Task: Create in the project Transpire a sprint 'Test Traction'.
Action: Mouse moved to (114, 70)
Screenshot: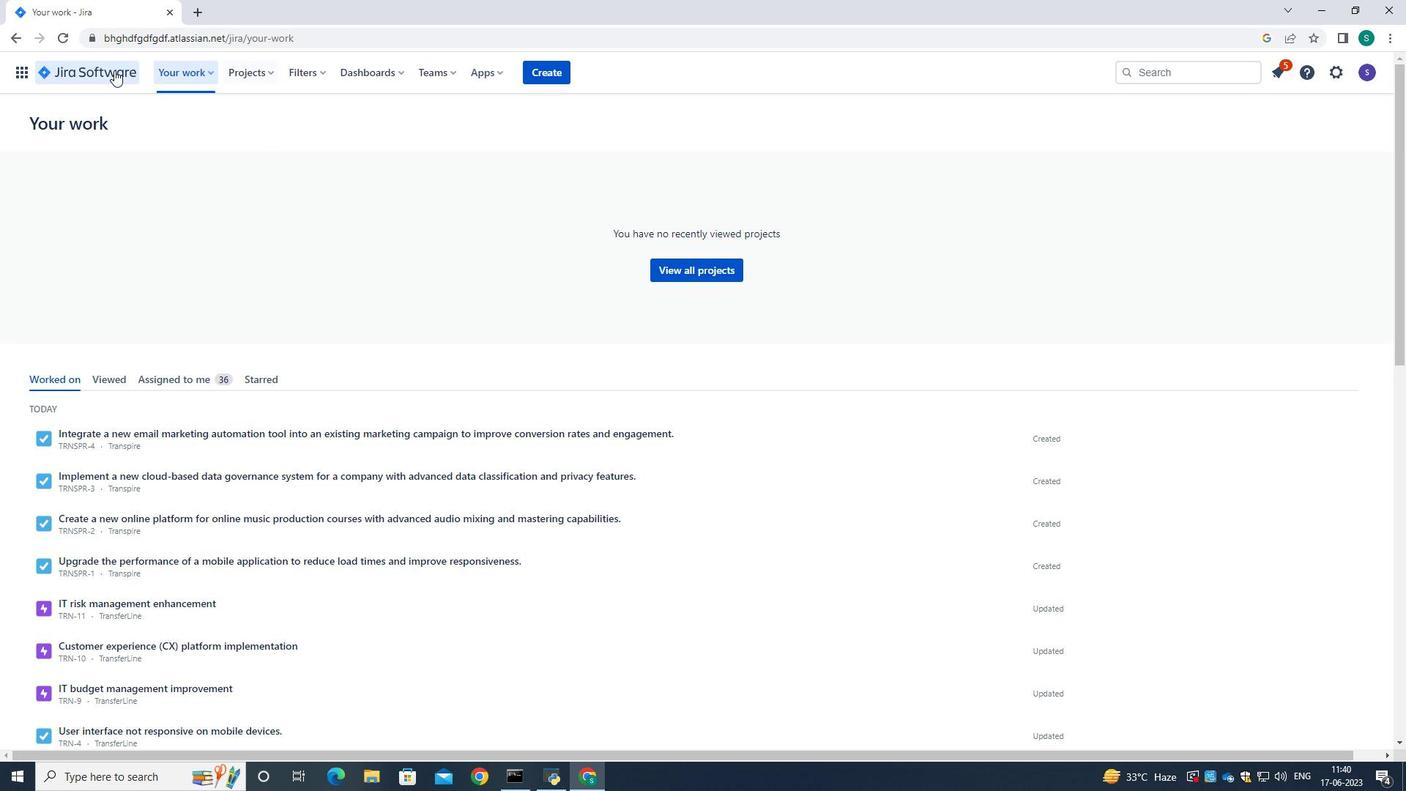 
Action: Mouse pressed left at (114, 70)
Screenshot: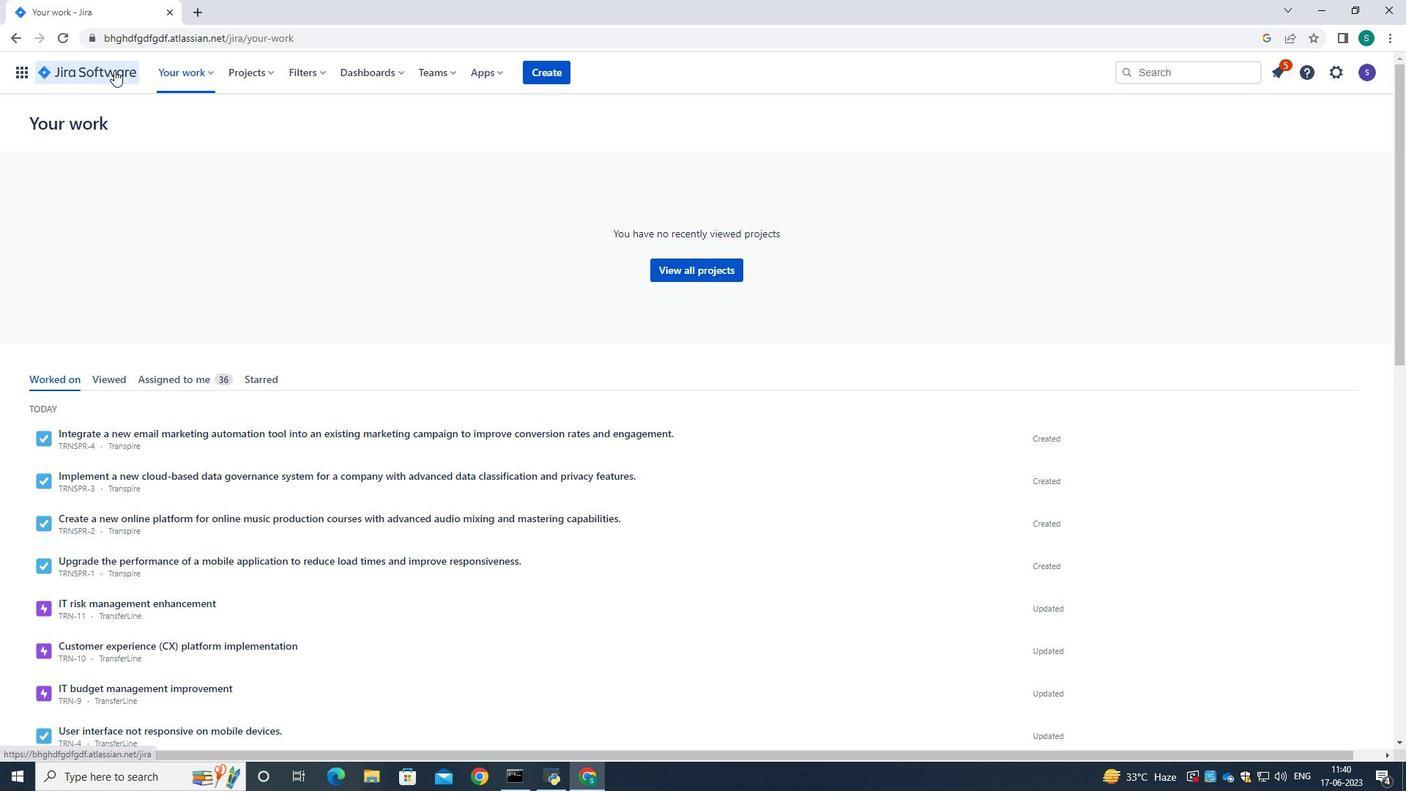 
Action: Mouse moved to (172, 74)
Screenshot: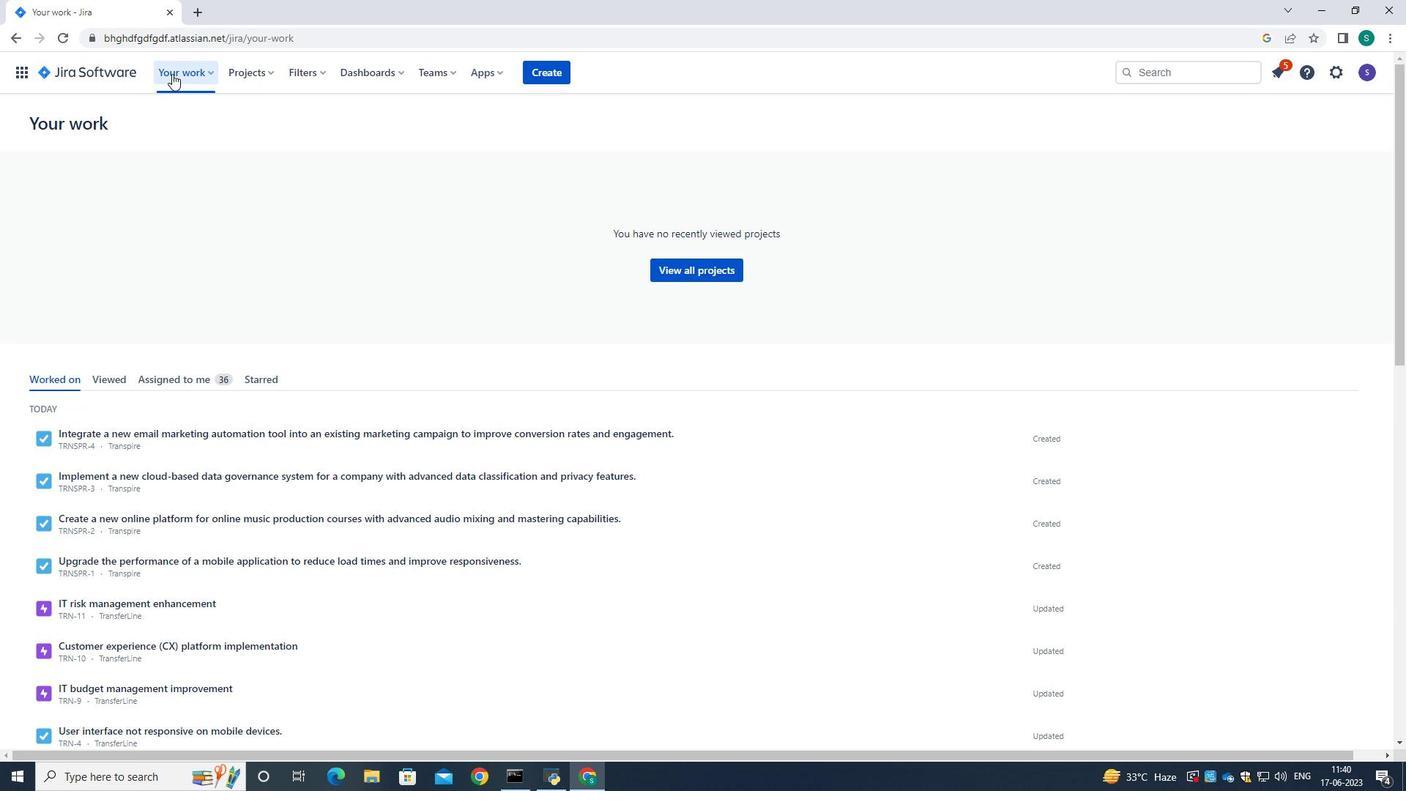 
Action: Mouse pressed left at (172, 74)
Screenshot: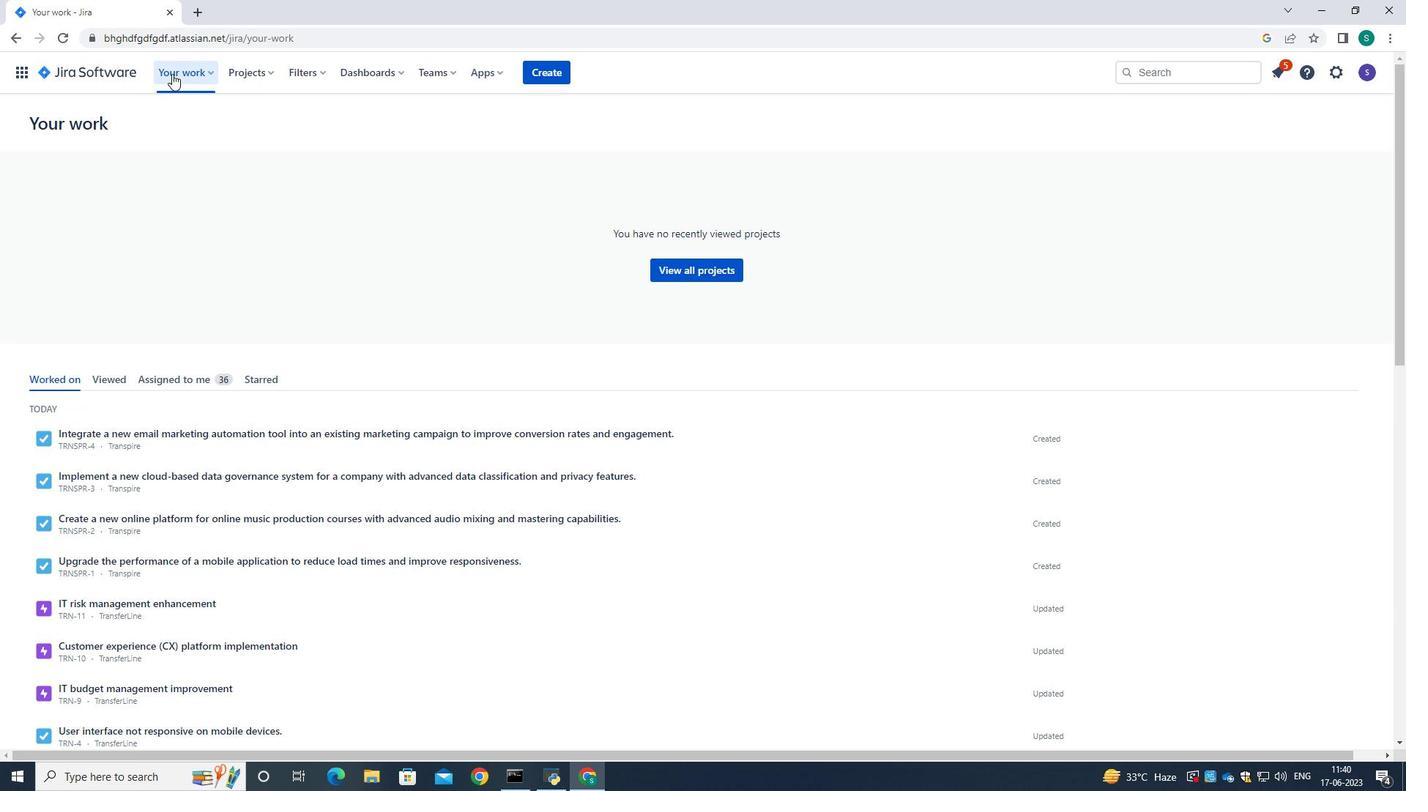 
Action: Mouse moved to (194, 71)
Screenshot: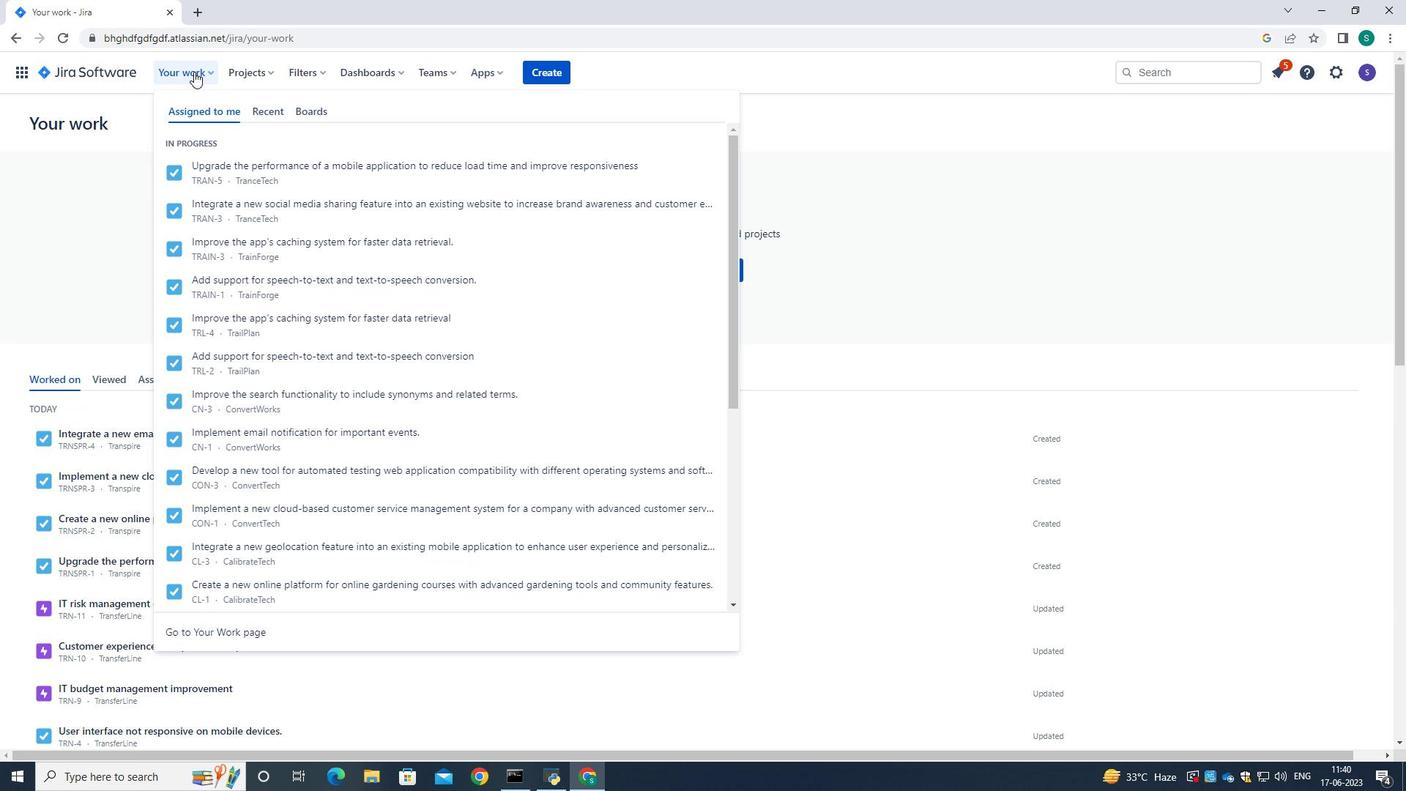 
Action: Mouse pressed left at (194, 71)
Screenshot: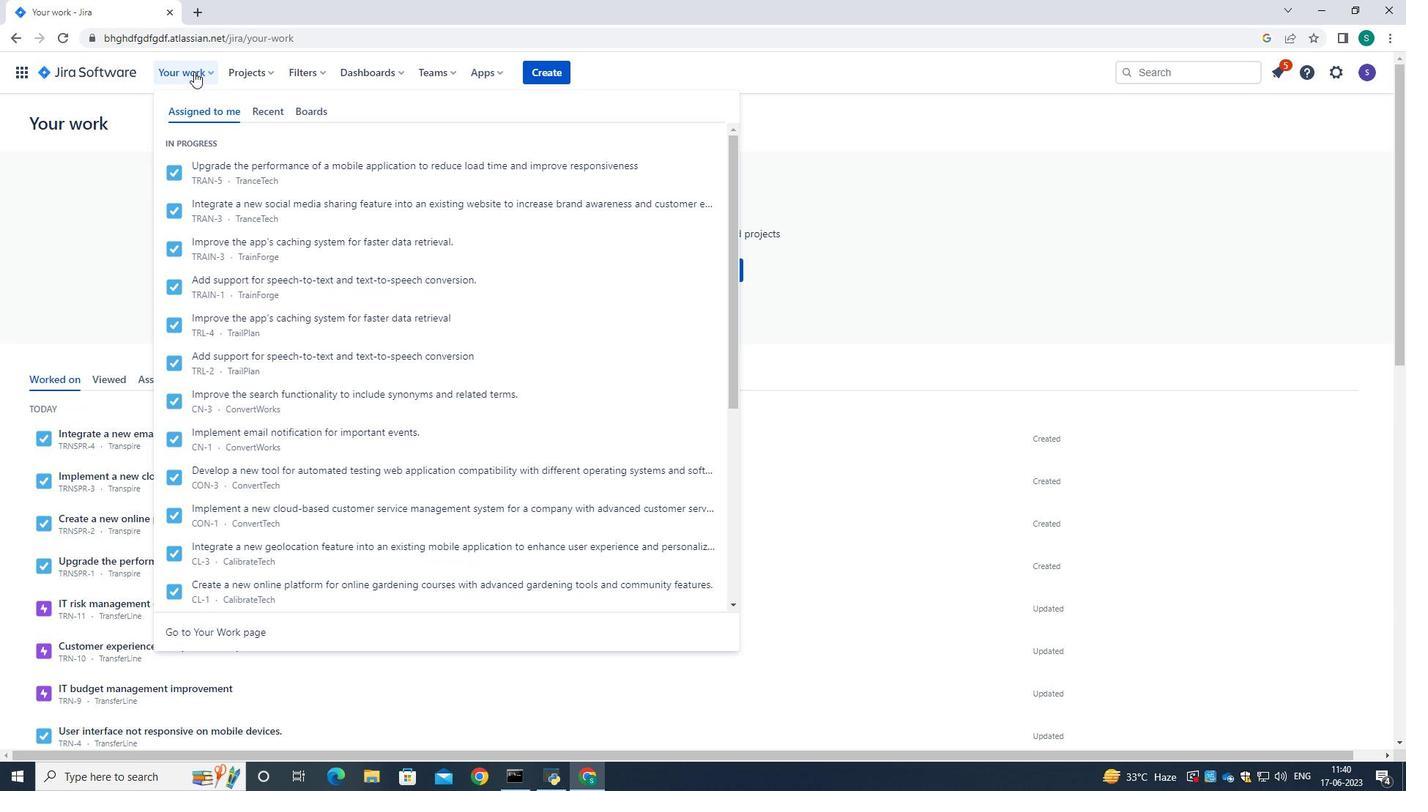 
Action: Mouse moved to (272, 76)
Screenshot: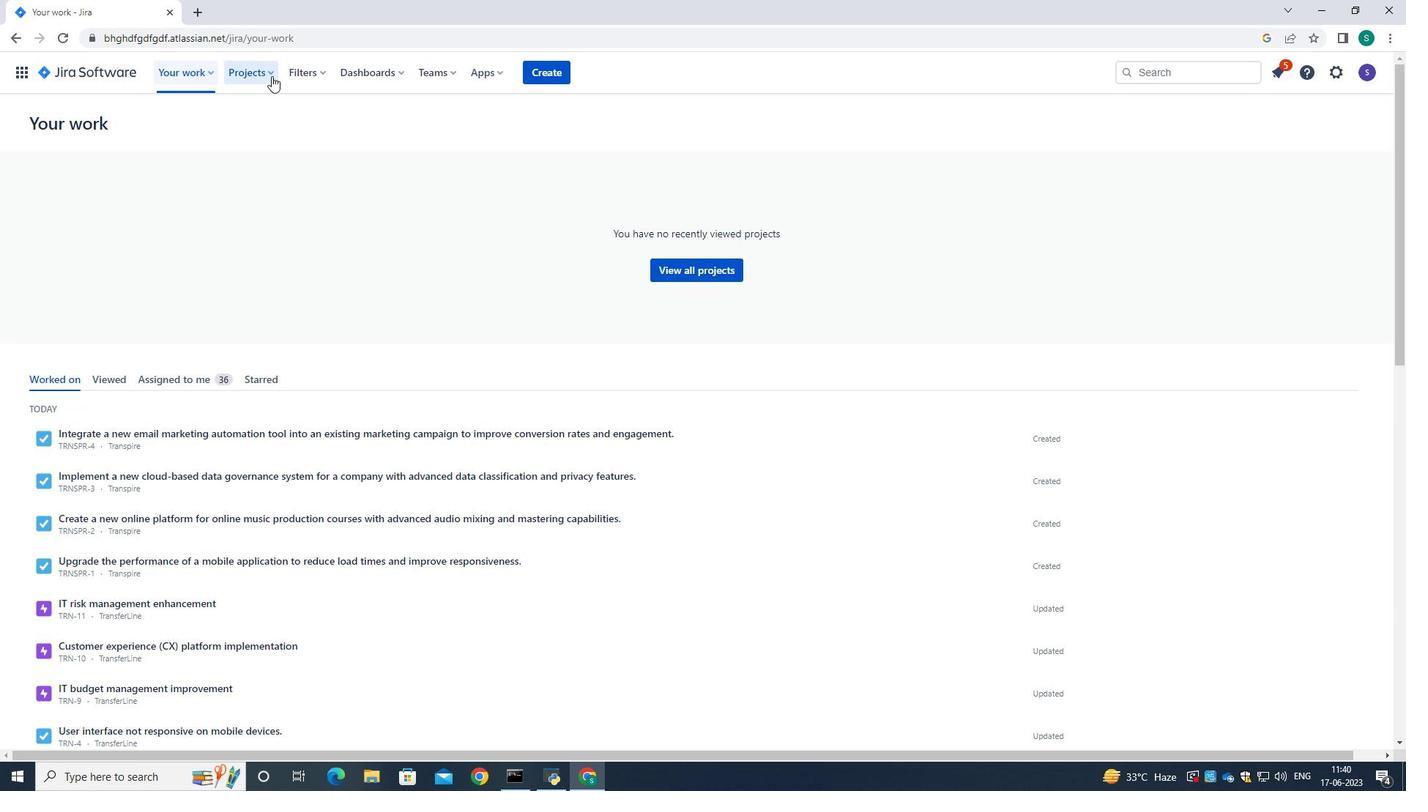 
Action: Mouse pressed left at (272, 76)
Screenshot: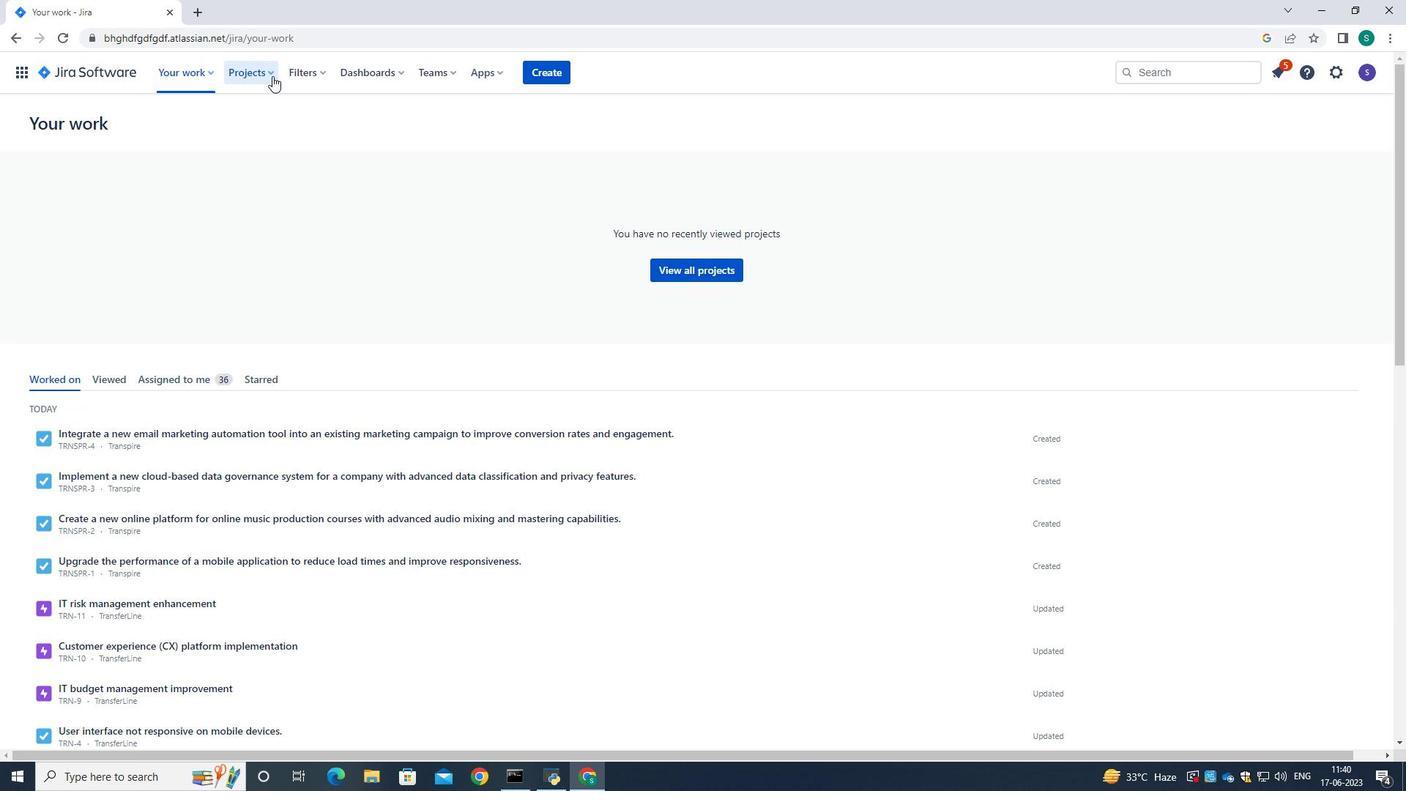 
Action: Mouse moved to (274, 134)
Screenshot: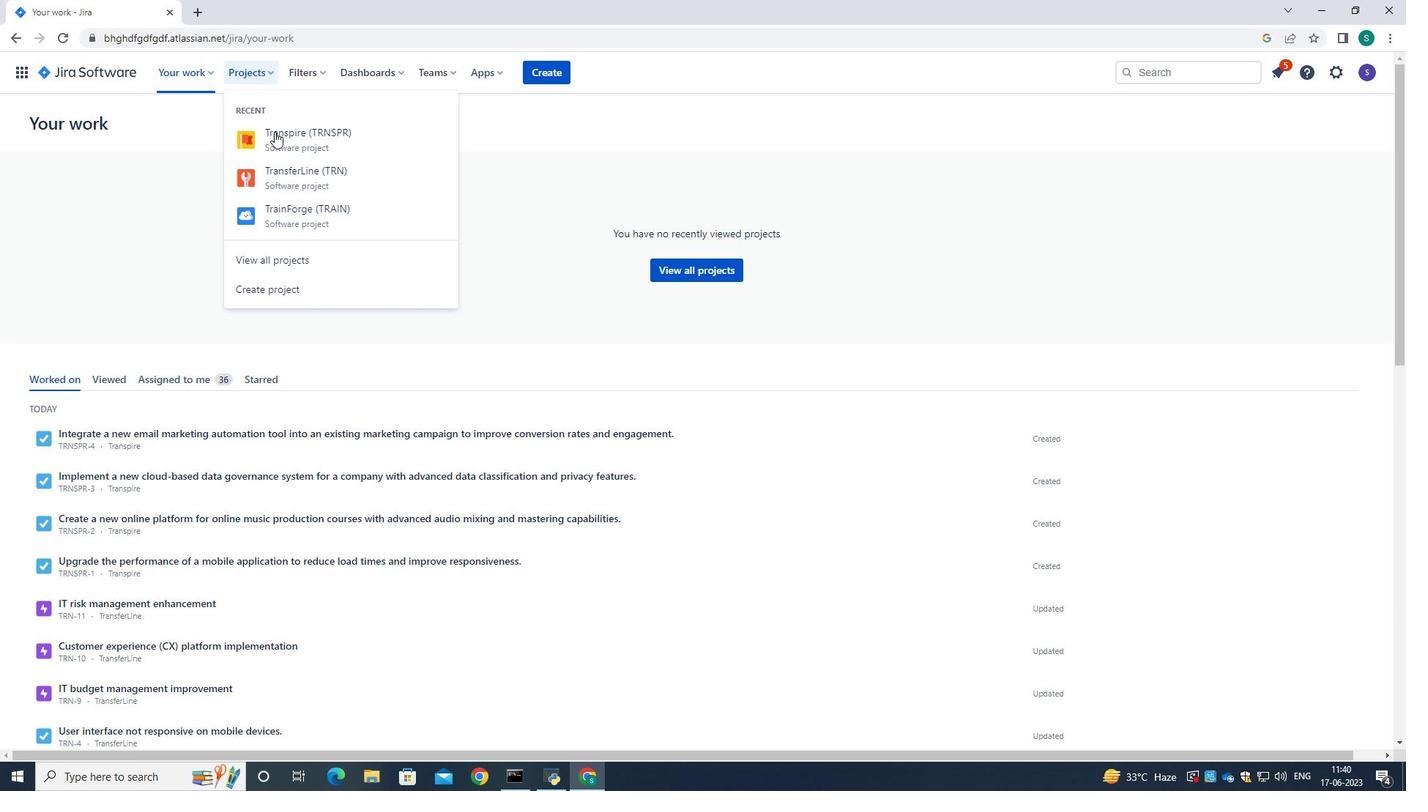 
Action: Mouse pressed left at (274, 134)
Screenshot: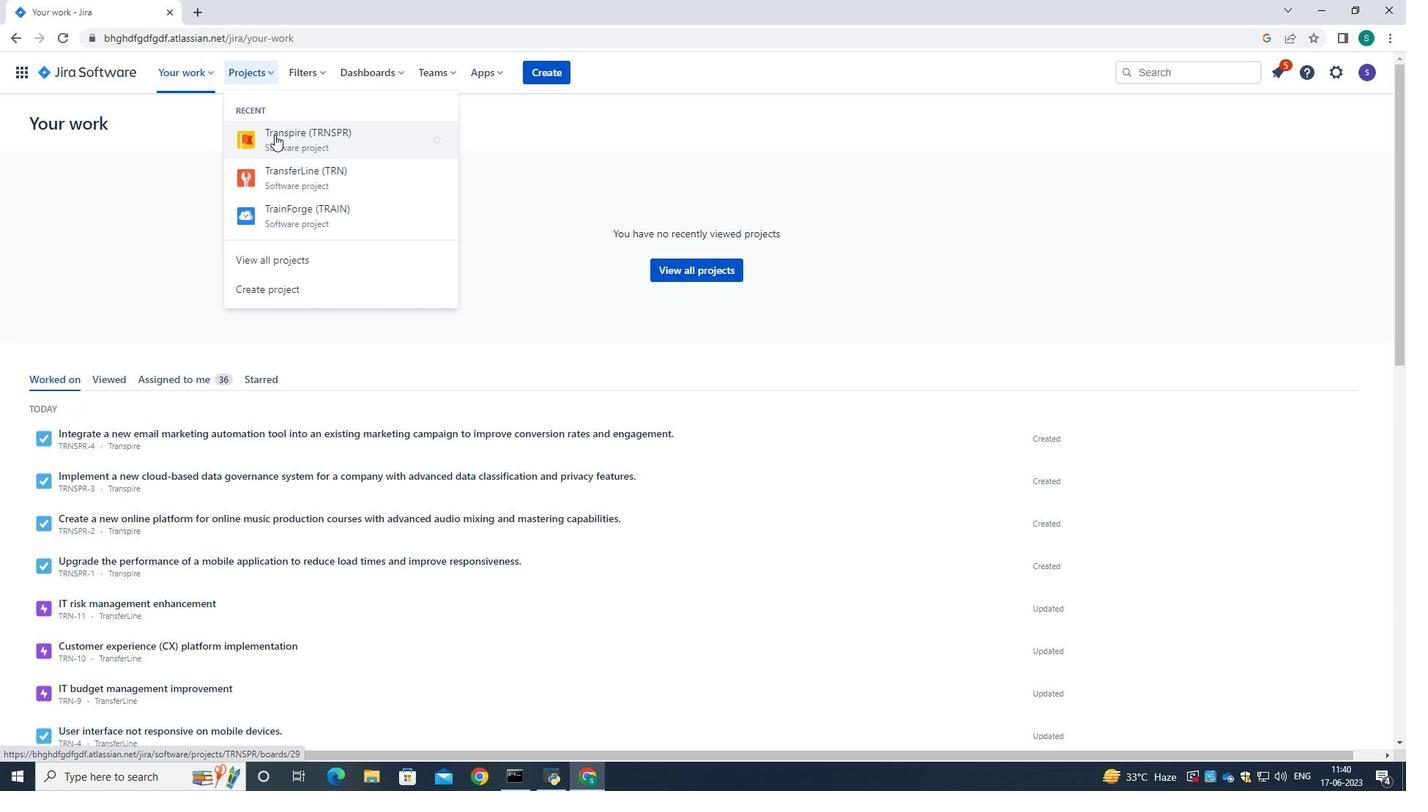 
Action: Mouse moved to (86, 223)
Screenshot: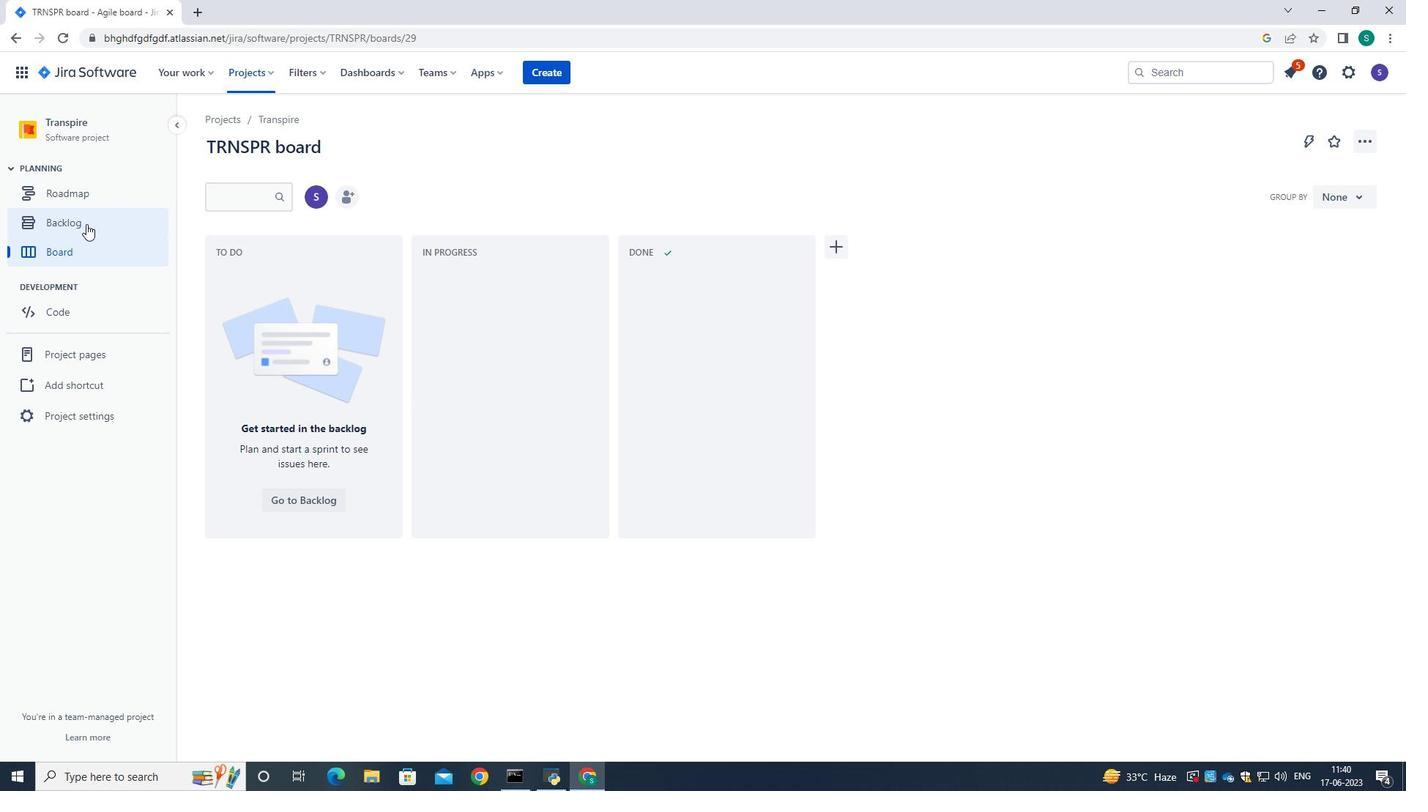 
Action: Mouse pressed left at (86, 223)
Screenshot: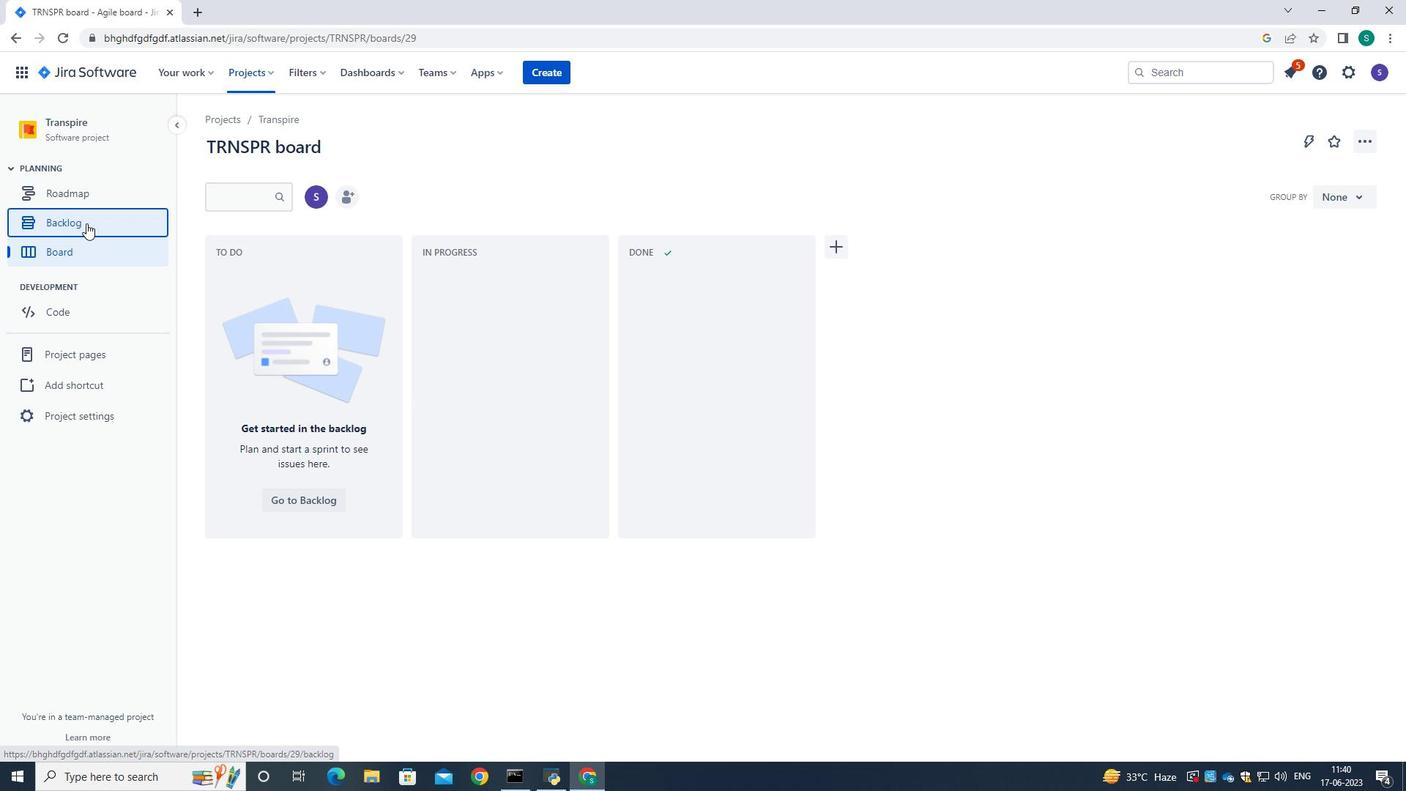 
Action: Mouse moved to (556, 222)
Screenshot: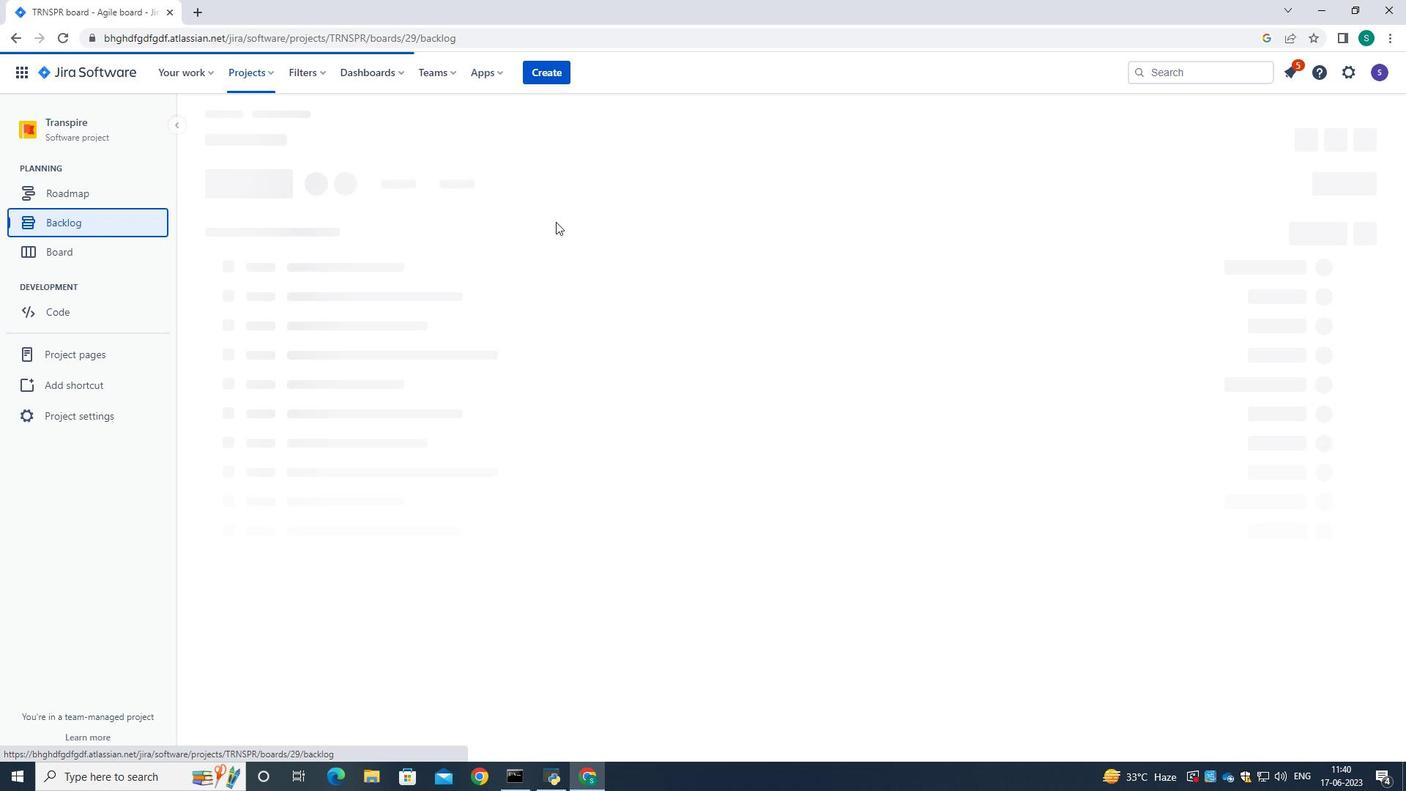 
Action: Mouse scrolled (556, 221) with delta (0, 0)
Screenshot: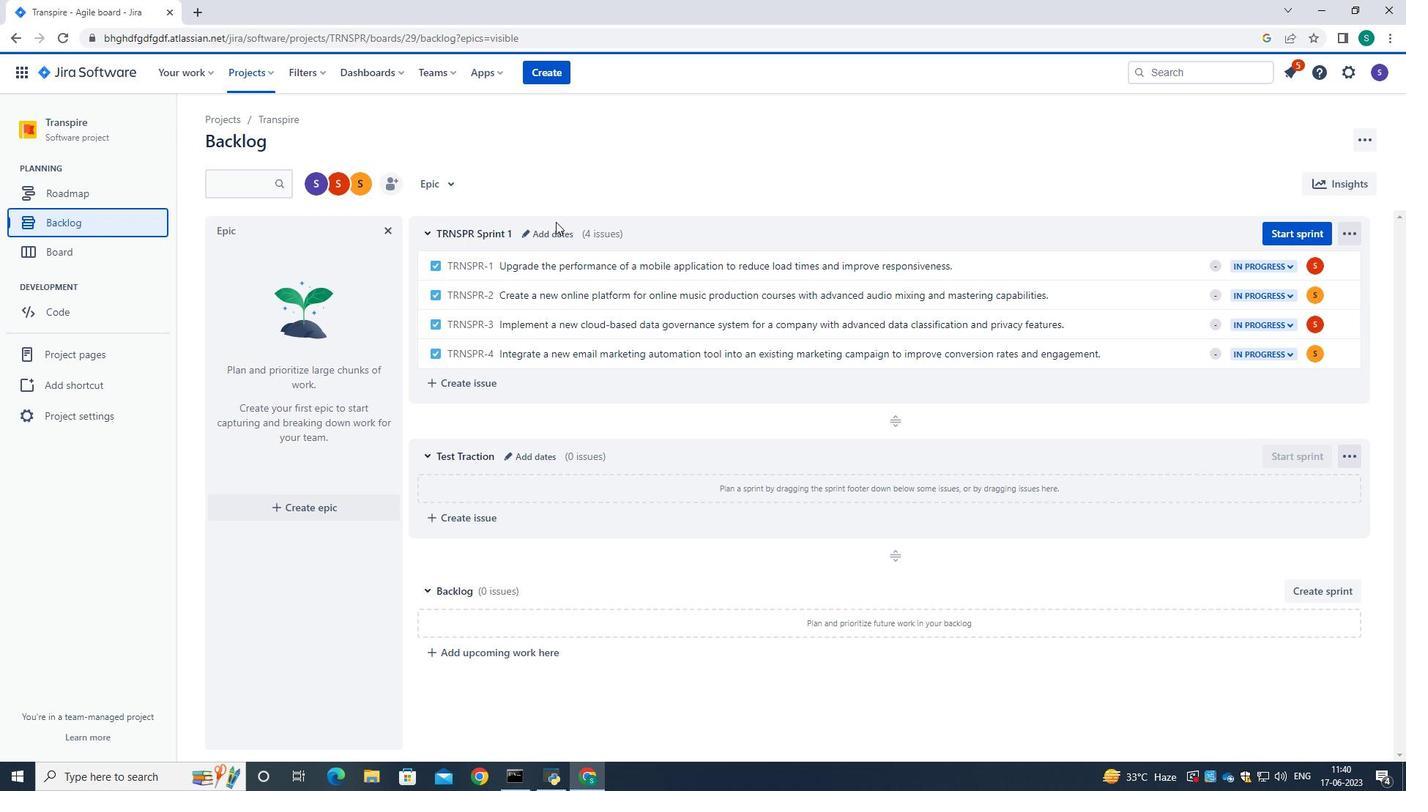
Action: Mouse moved to (1144, 516)
Screenshot: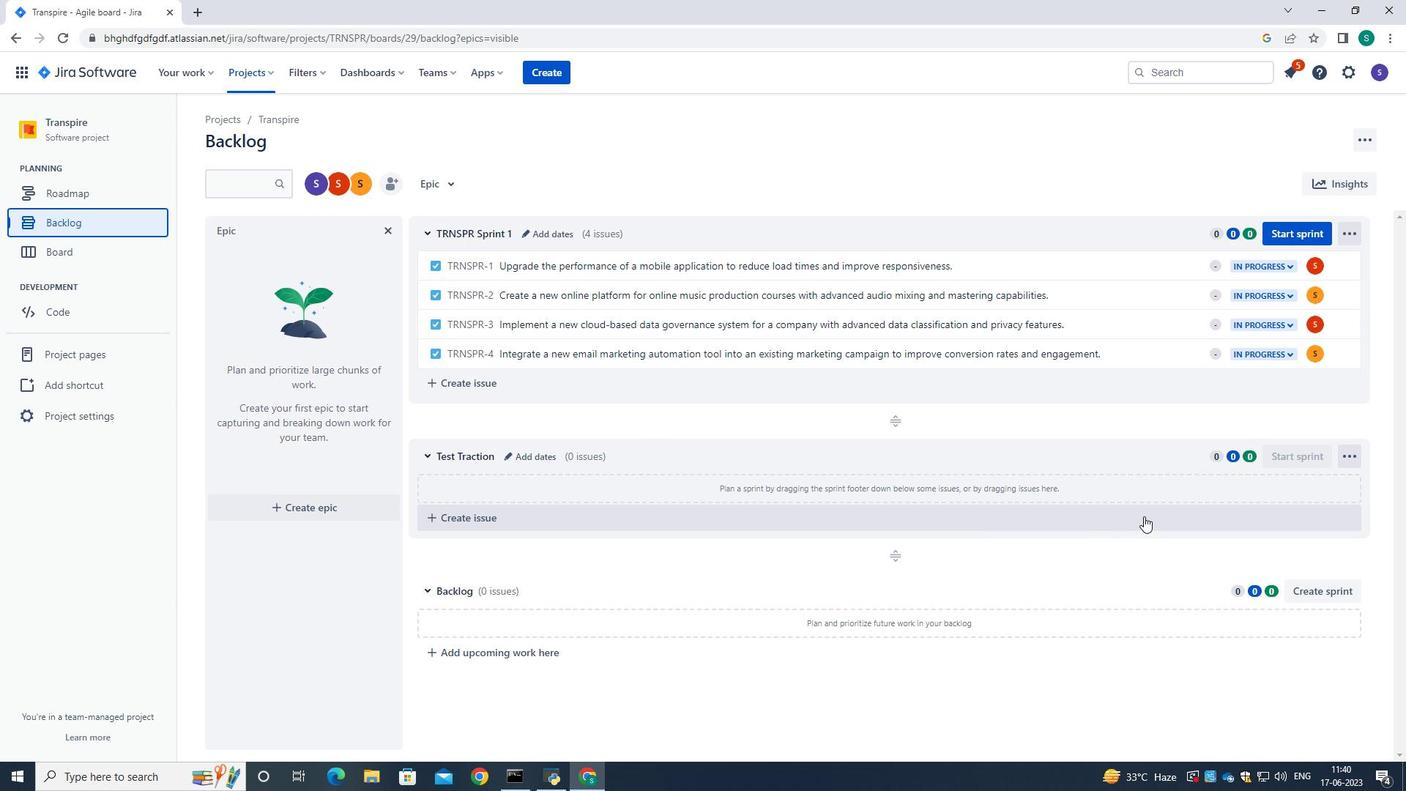 
Action: Mouse scrolled (1144, 515) with delta (0, 0)
Screenshot: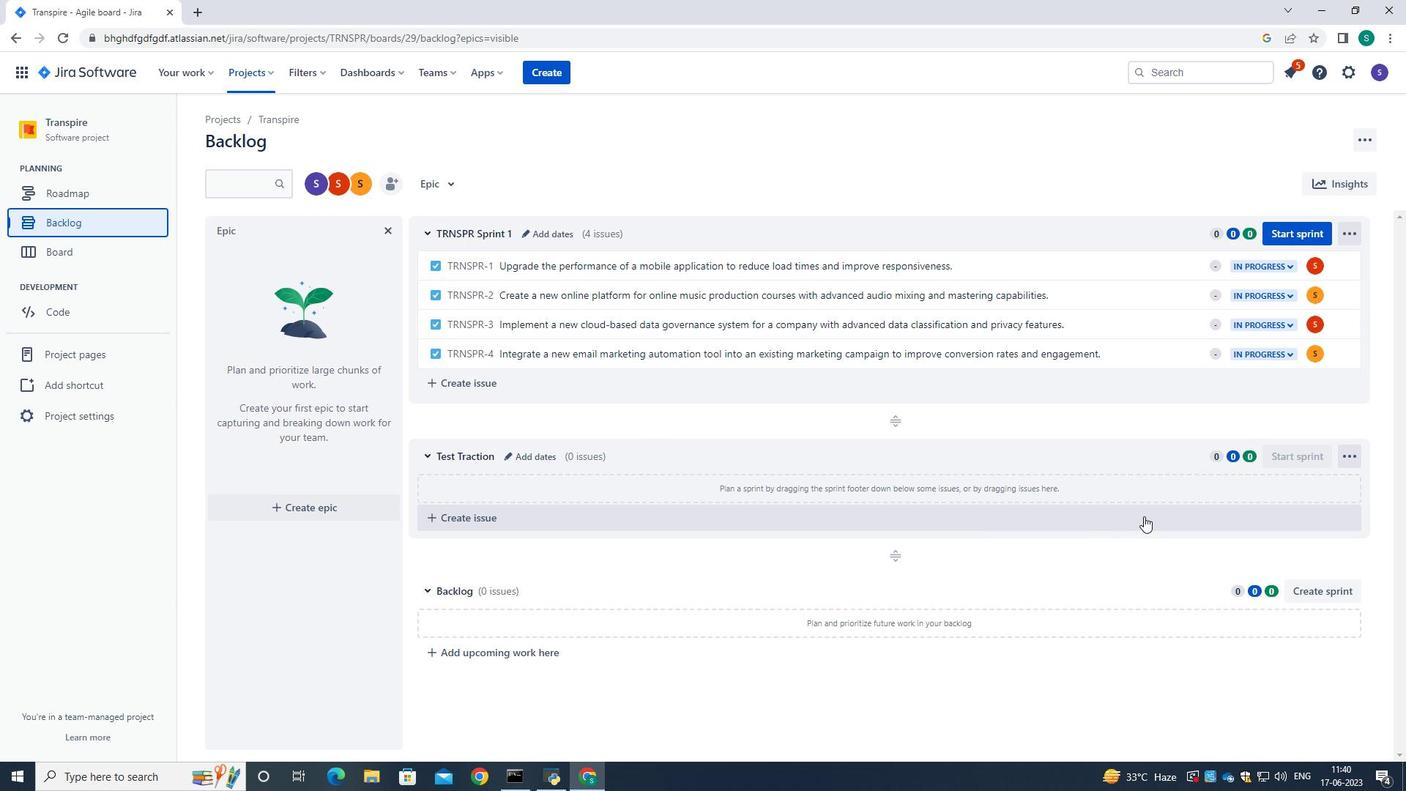 
Action: Mouse moved to (1316, 589)
Screenshot: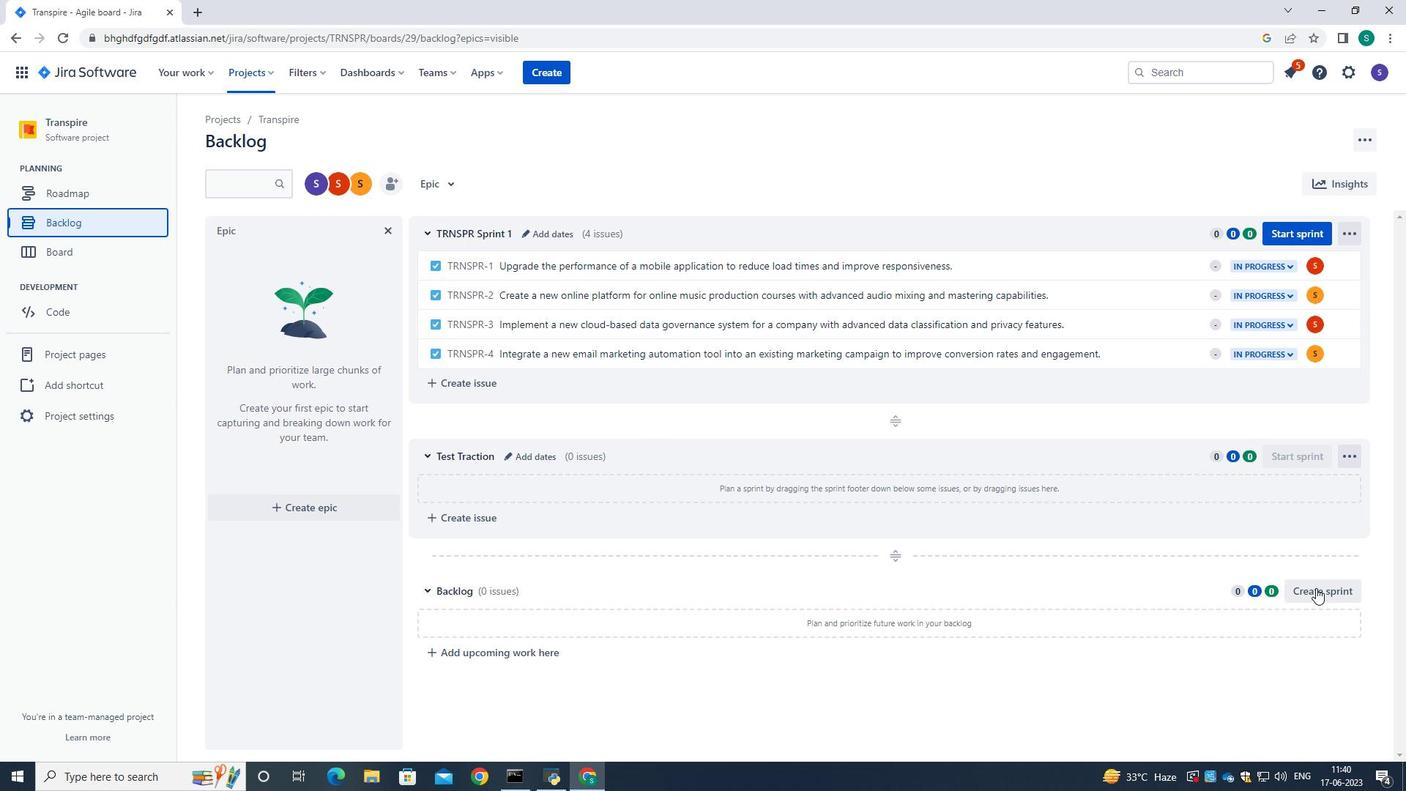 
Action: Mouse pressed left at (1316, 589)
Screenshot: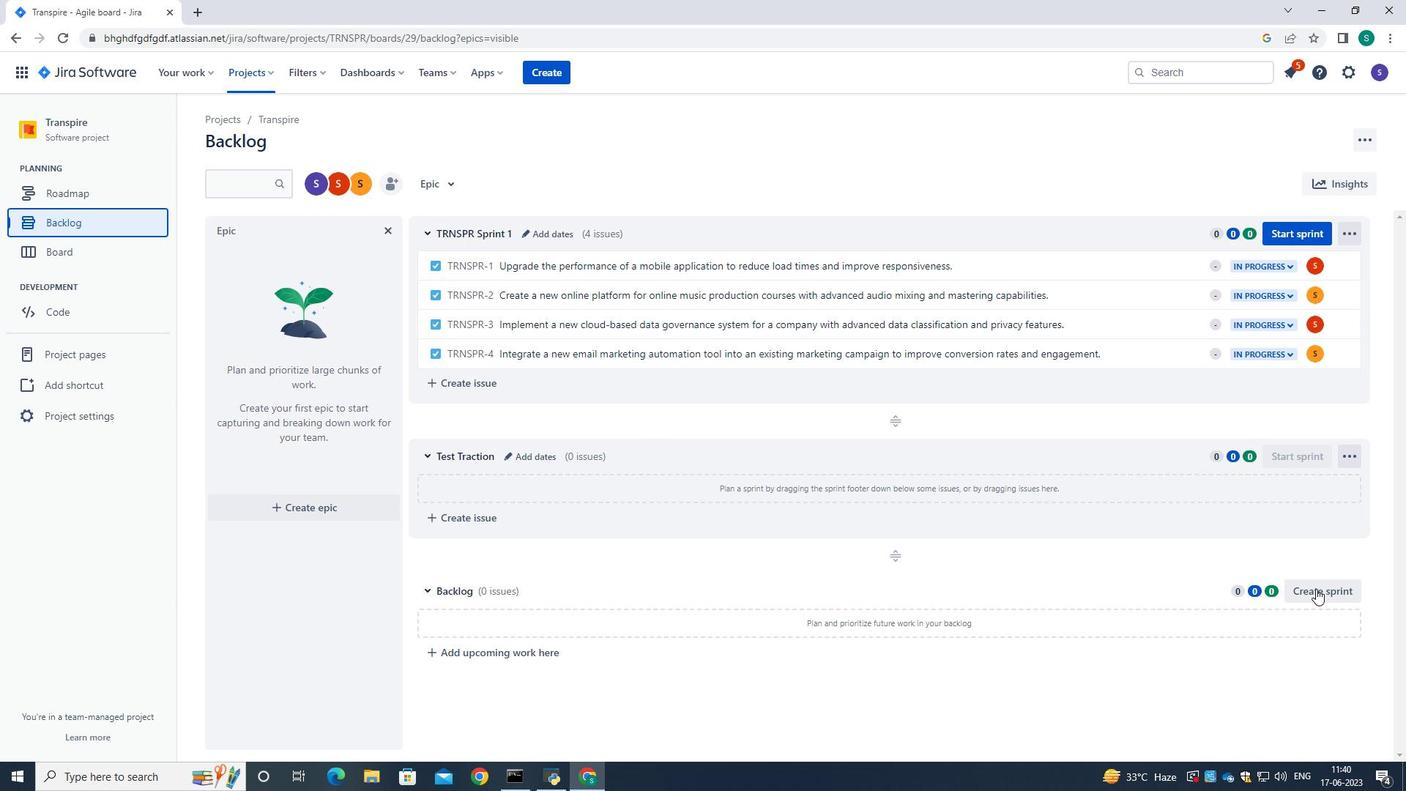 
Action: Mouse moved to (524, 586)
Screenshot: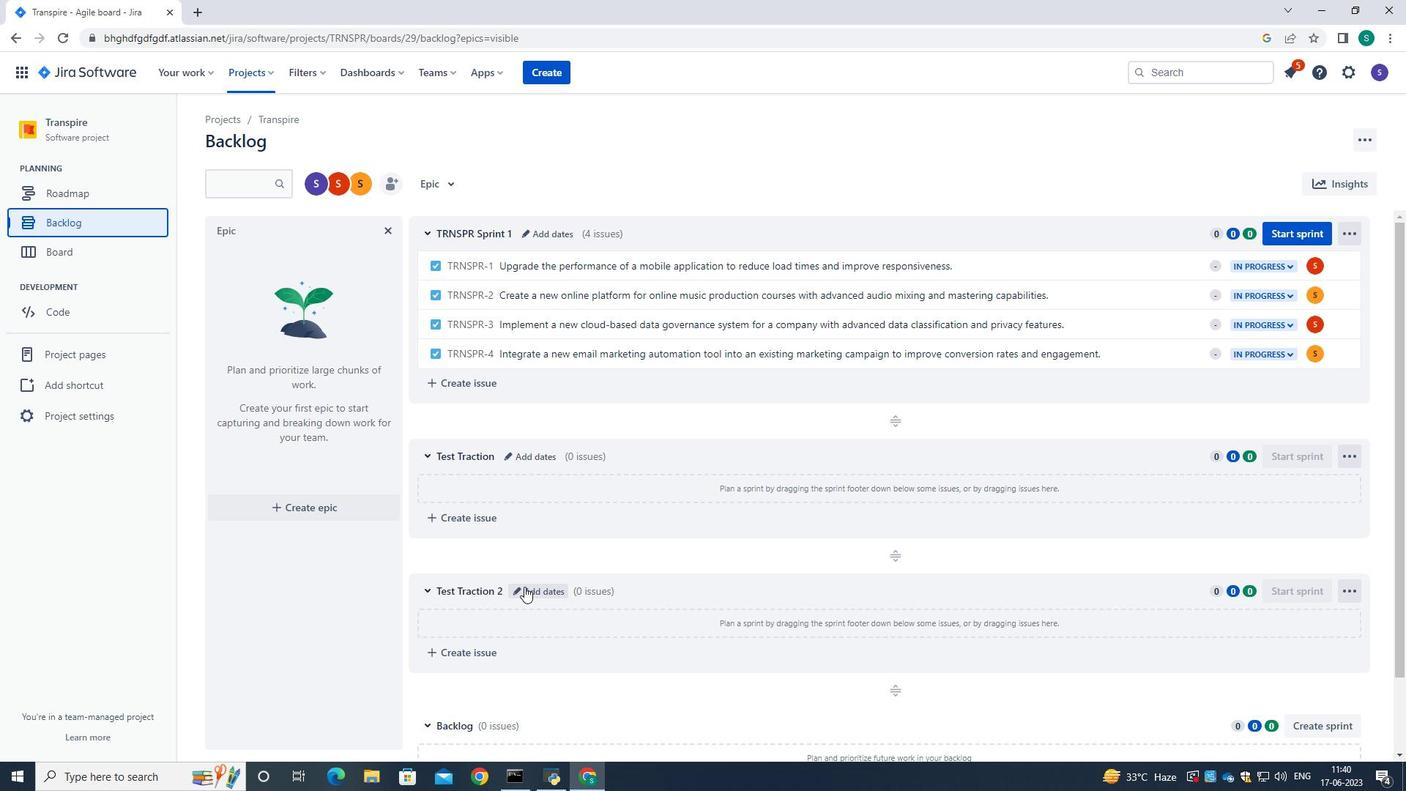 
Action: Mouse pressed left at (524, 586)
Screenshot: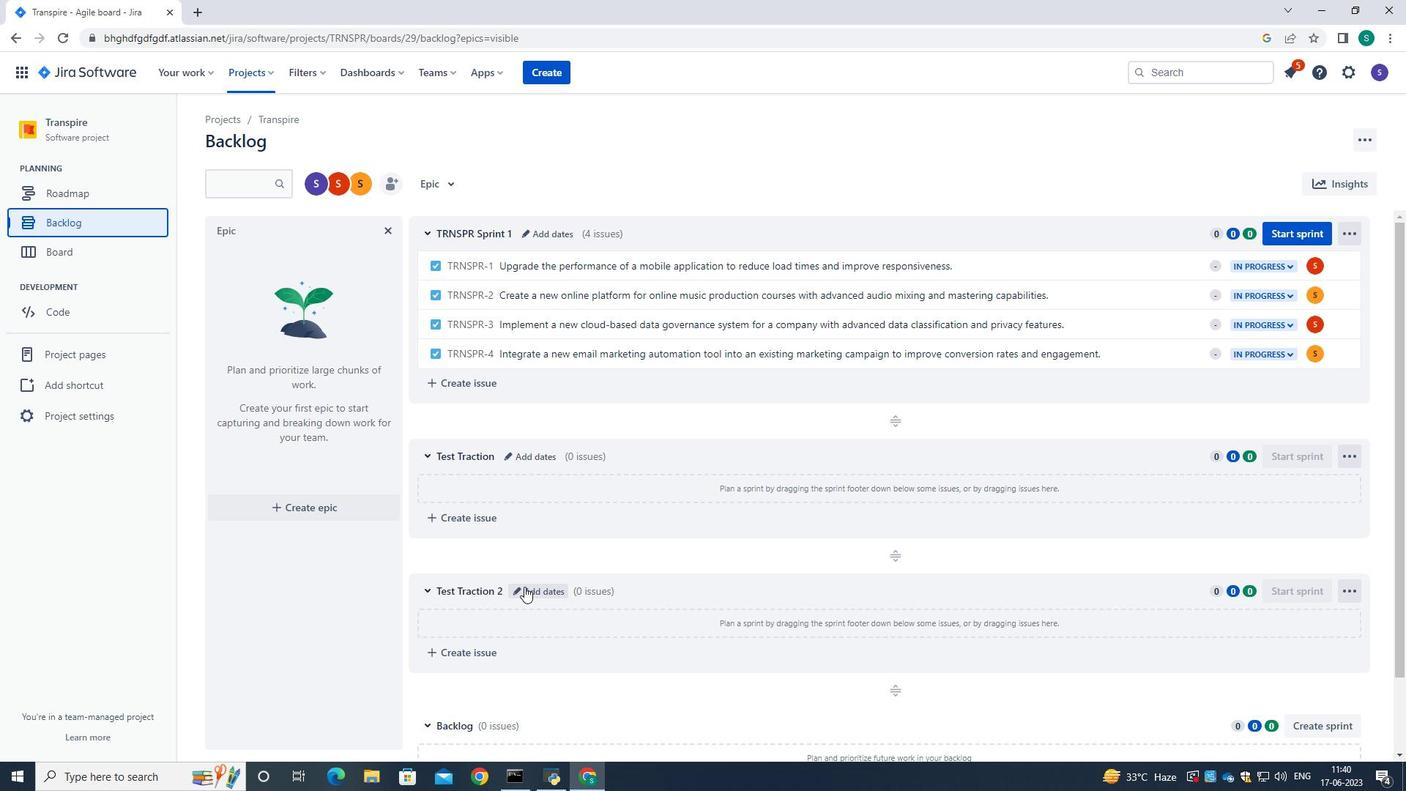
Action: Mouse moved to (567, 169)
Screenshot: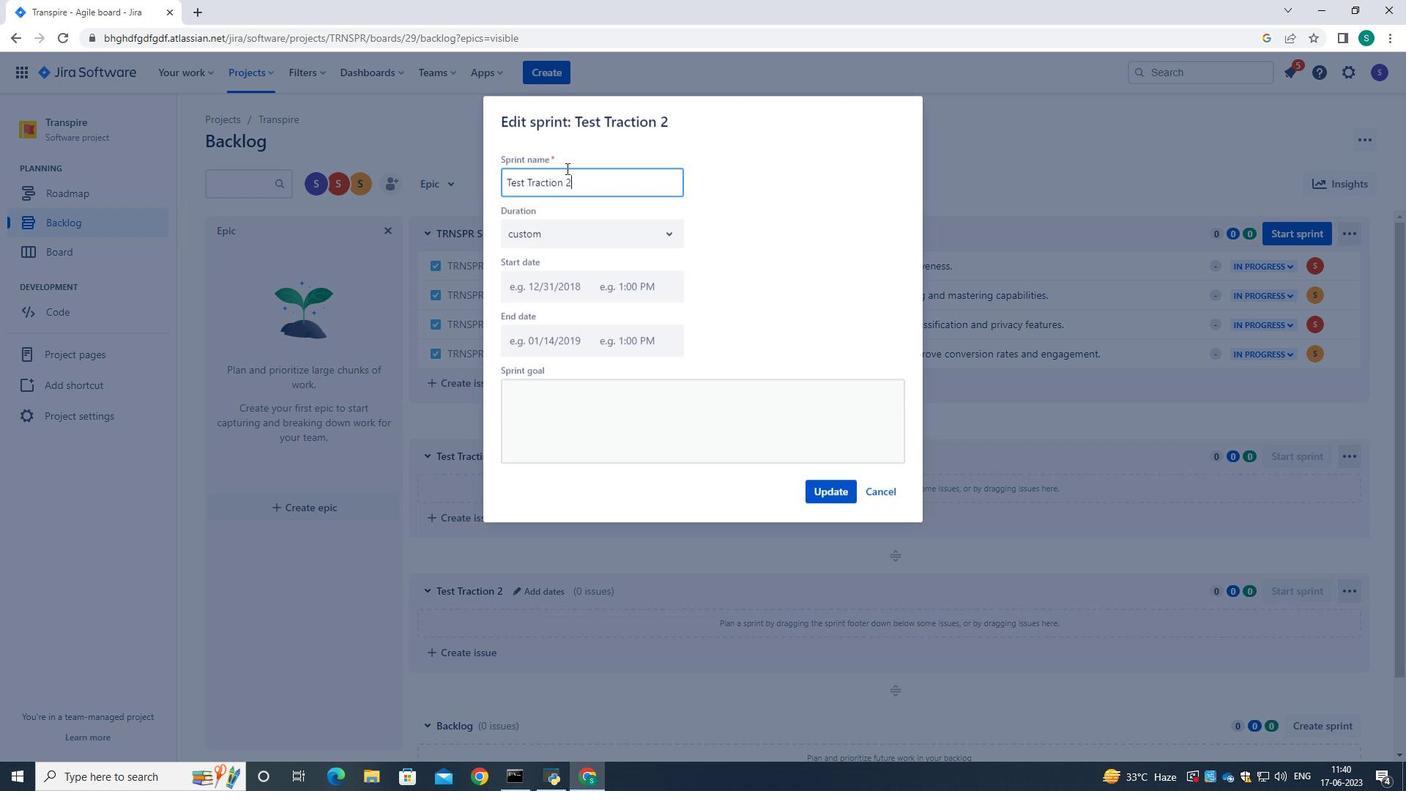 
Action: Key pressed <Key.backspace><Key.backspace><Key.backspace><Key.backspace><Key.backspace><Key.backspace><Key.backspace><Key.backspace><Key.backspace><Key.backspace><Key.backspace><Key.backspace><Key.backspace><Key.backspace><Key.backspace><Key.backspace><Key.backspace><Key.backspace><Key.backspace><Key.backspace><Key.backspace><Key.backspace><Key.backspace><Key.caps_lock>T<Key.caps_lock>est<Key.space><Key.caps_lock>R<Key.caps_lock><Key.backspace><Key.caps_lock>T<Key.caps_lock>raction
Screenshot: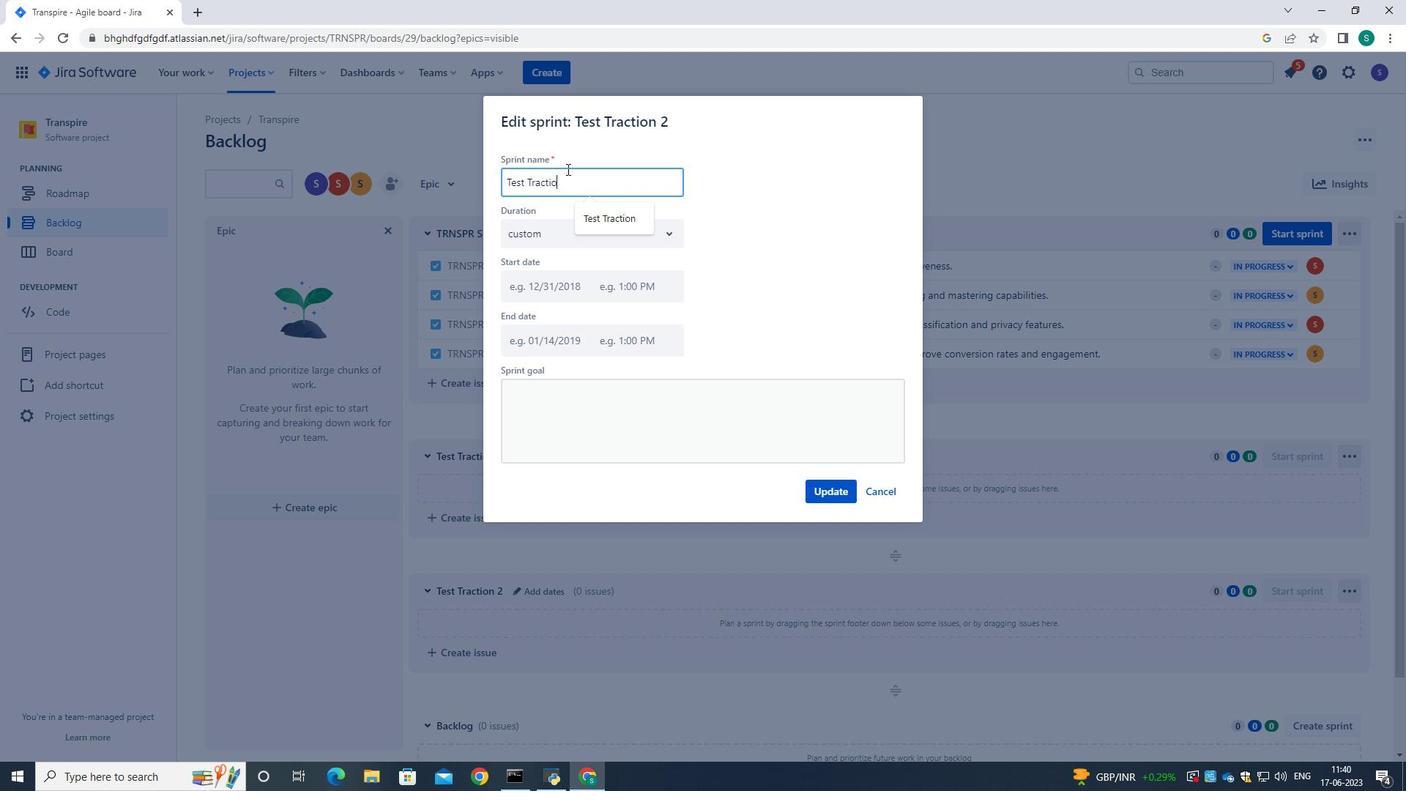 
Action: Mouse moved to (836, 489)
Screenshot: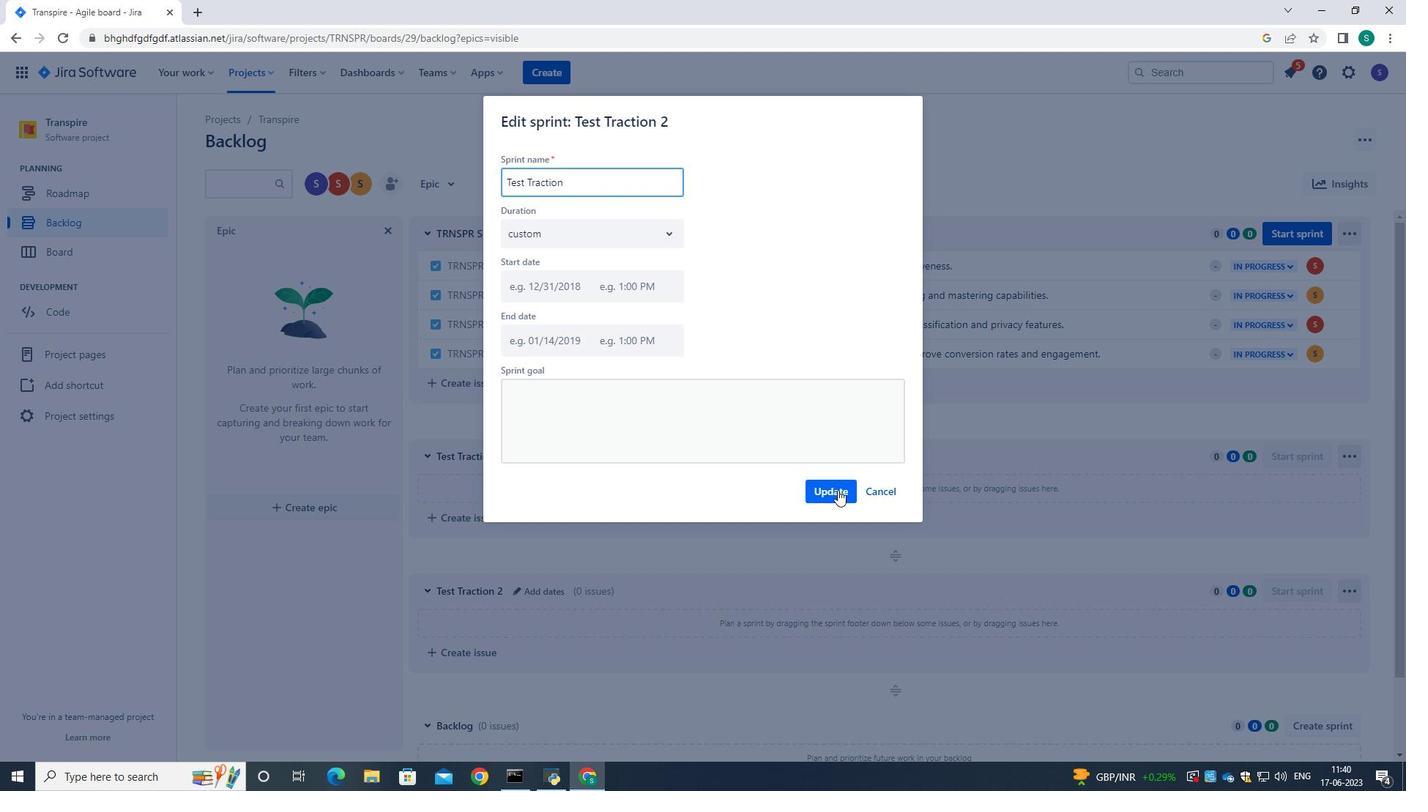 
Action: Mouse pressed left at (836, 489)
Screenshot: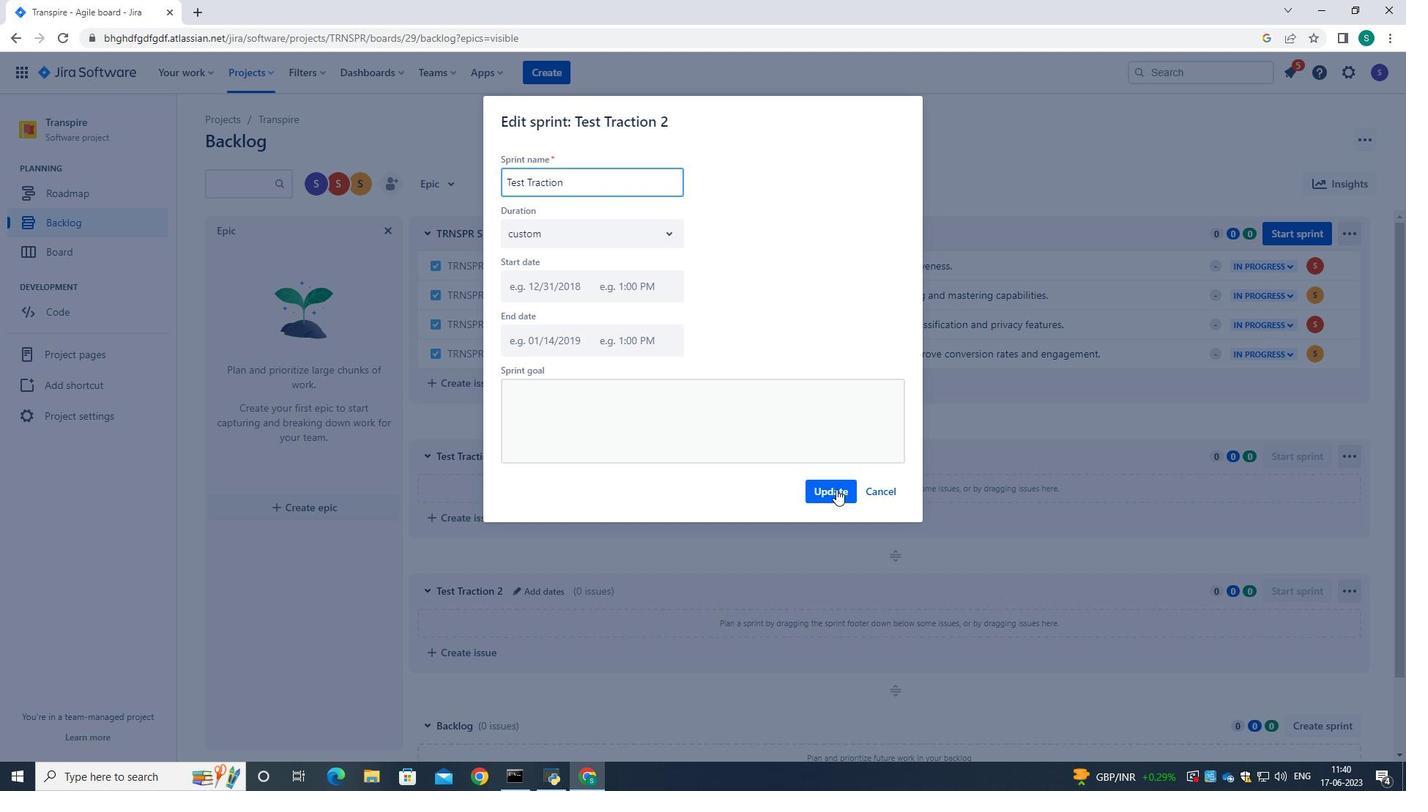 
Action: Mouse moved to (1119, 399)
Screenshot: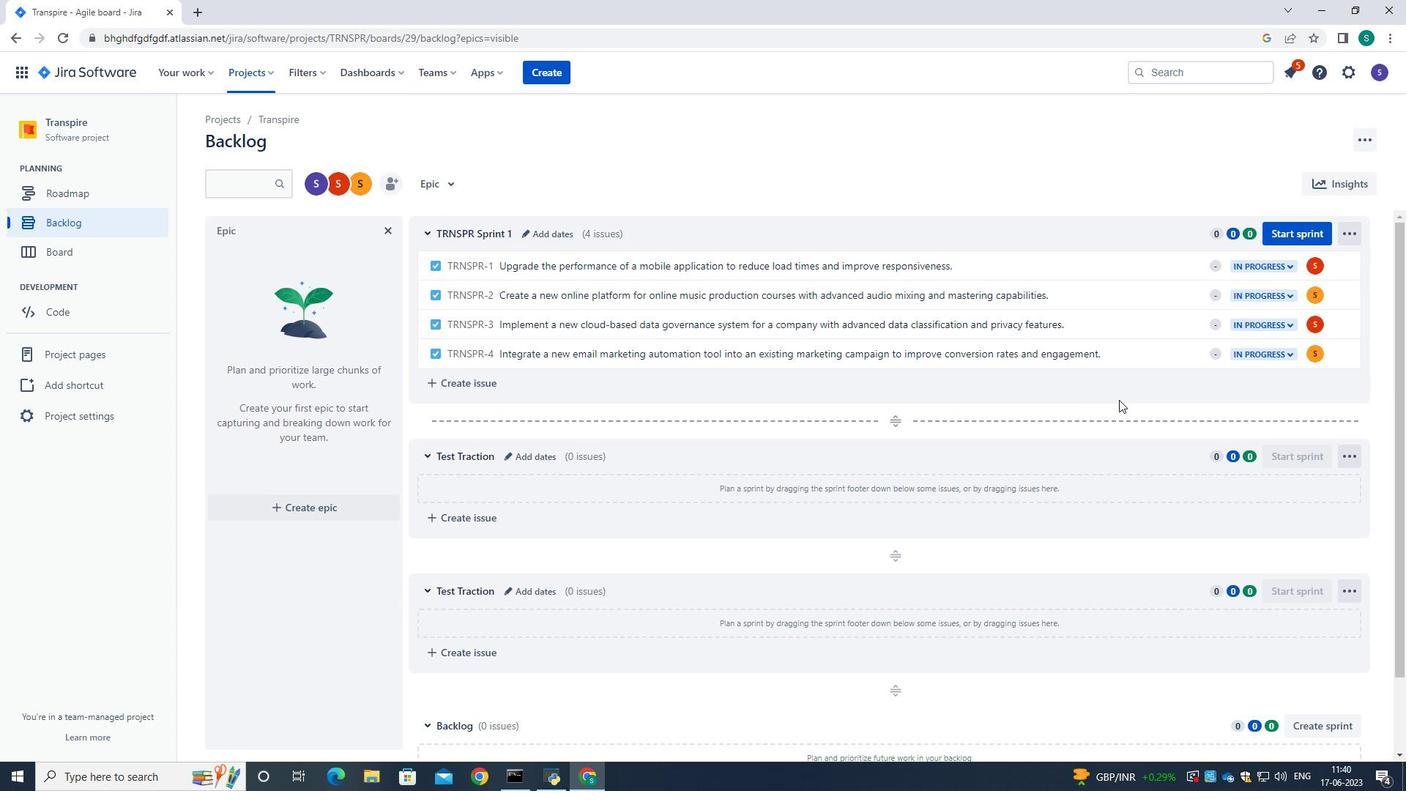 
Action: Mouse pressed left at (1119, 399)
Screenshot: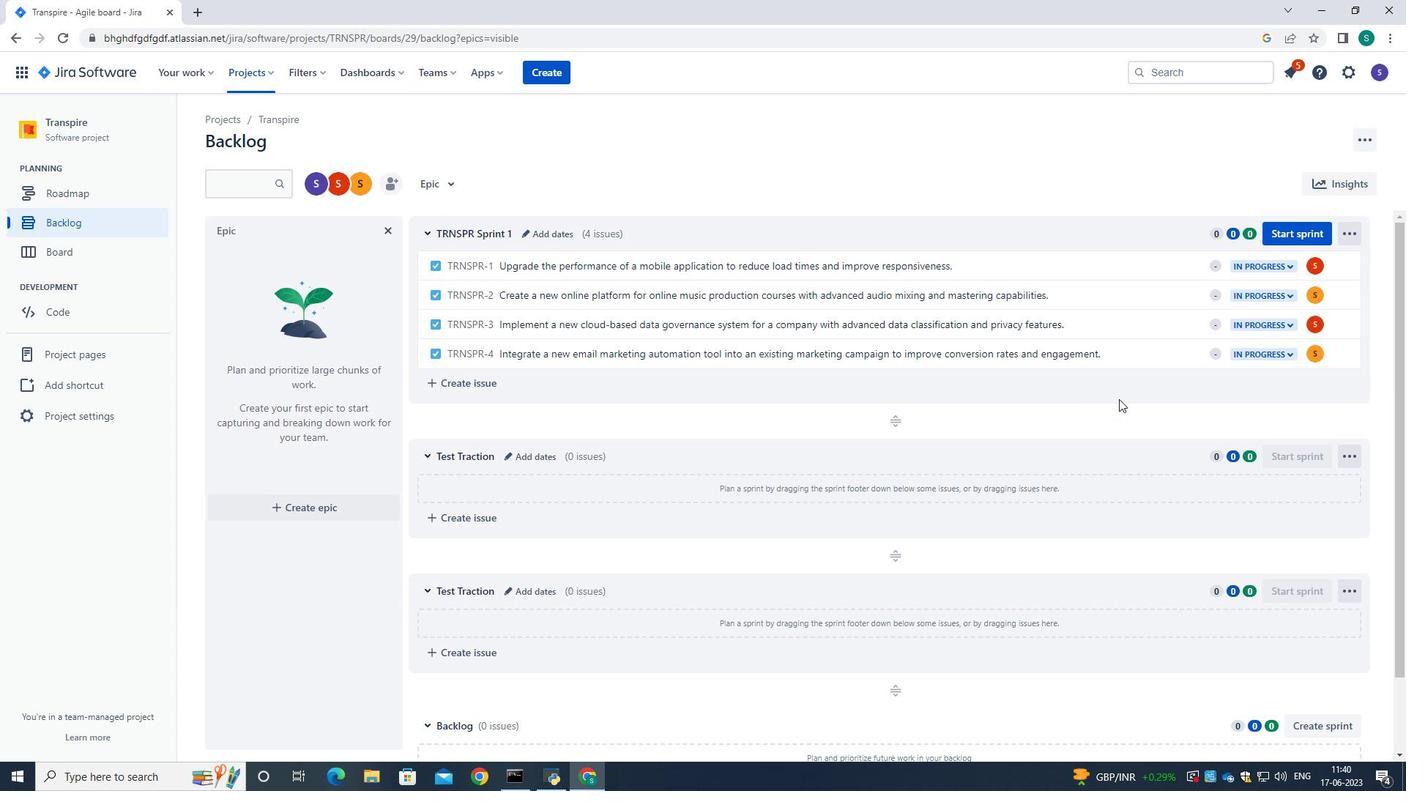 
